 Task: Check the average views per listing of island bar in the last 5 years.
Action: Mouse moved to (843, 194)
Screenshot: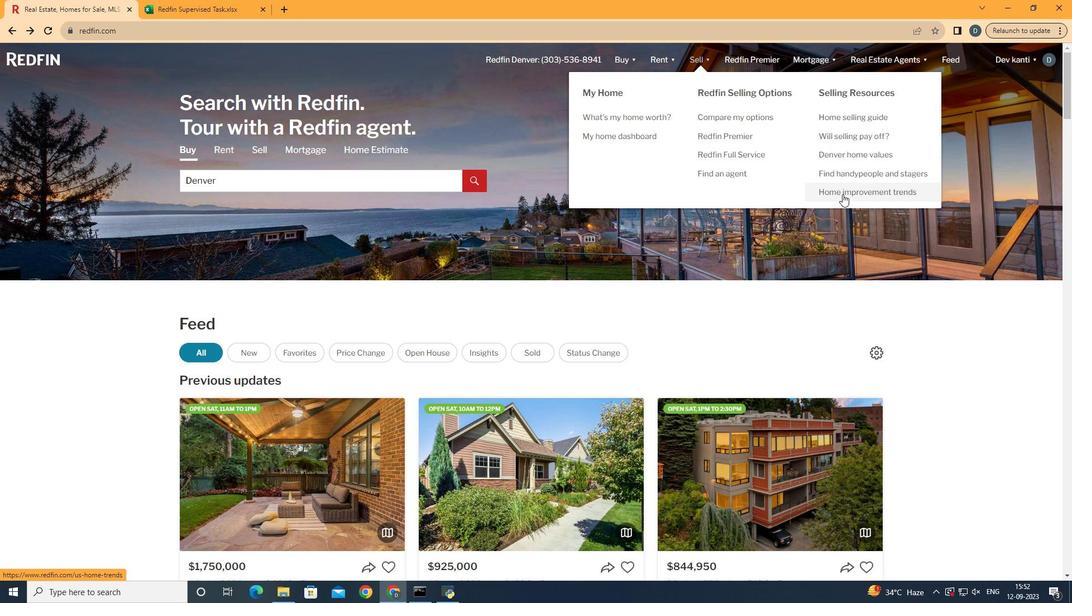 
Action: Mouse pressed left at (843, 194)
Screenshot: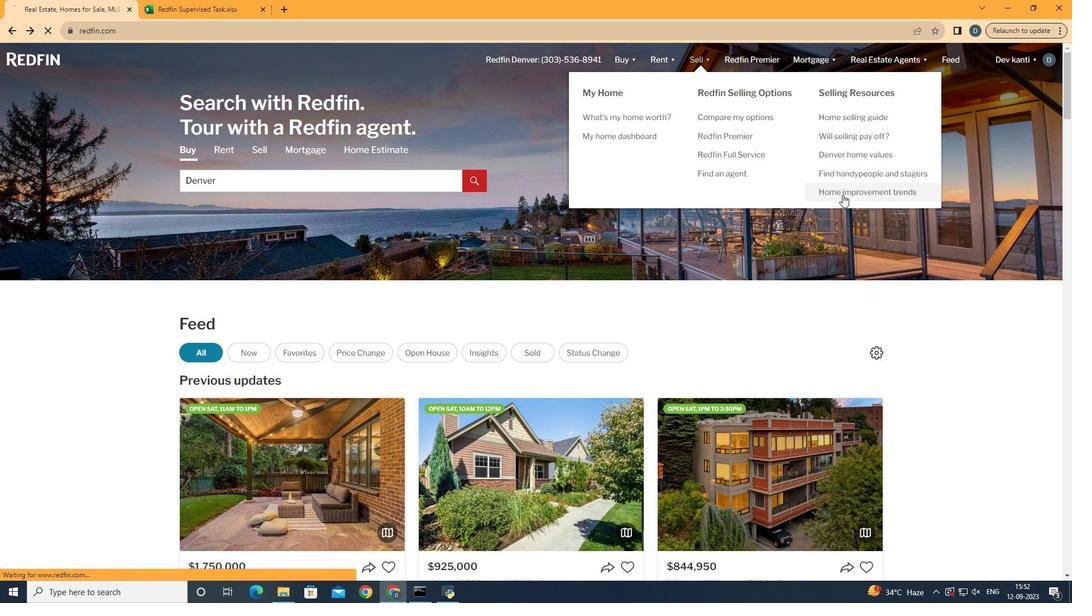 
Action: Mouse moved to (285, 211)
Screenshot: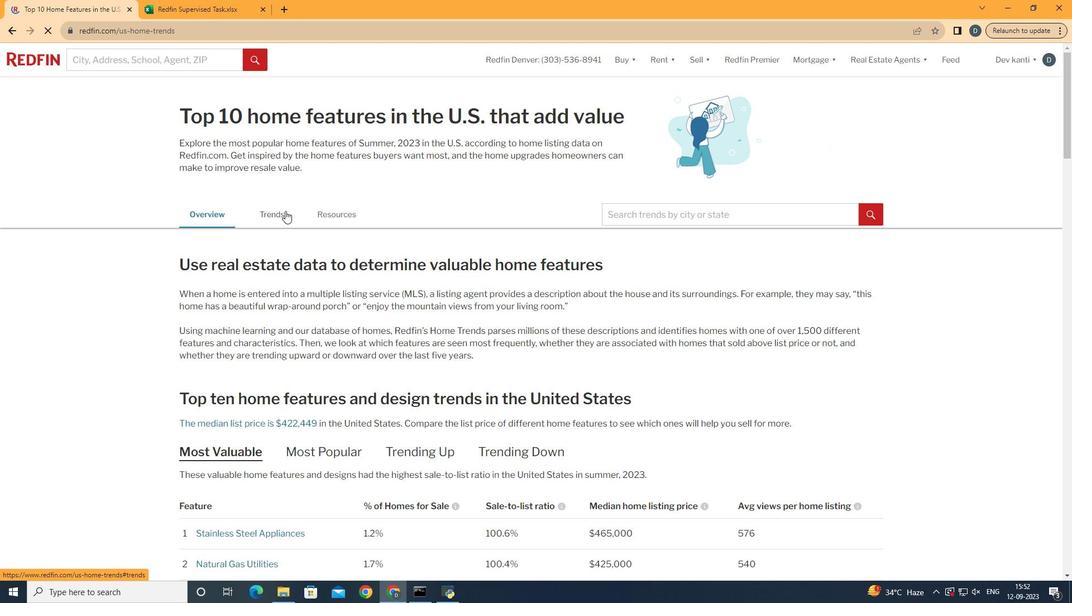 
Action: Mouse pressed left at (285, 211)
Screenshot: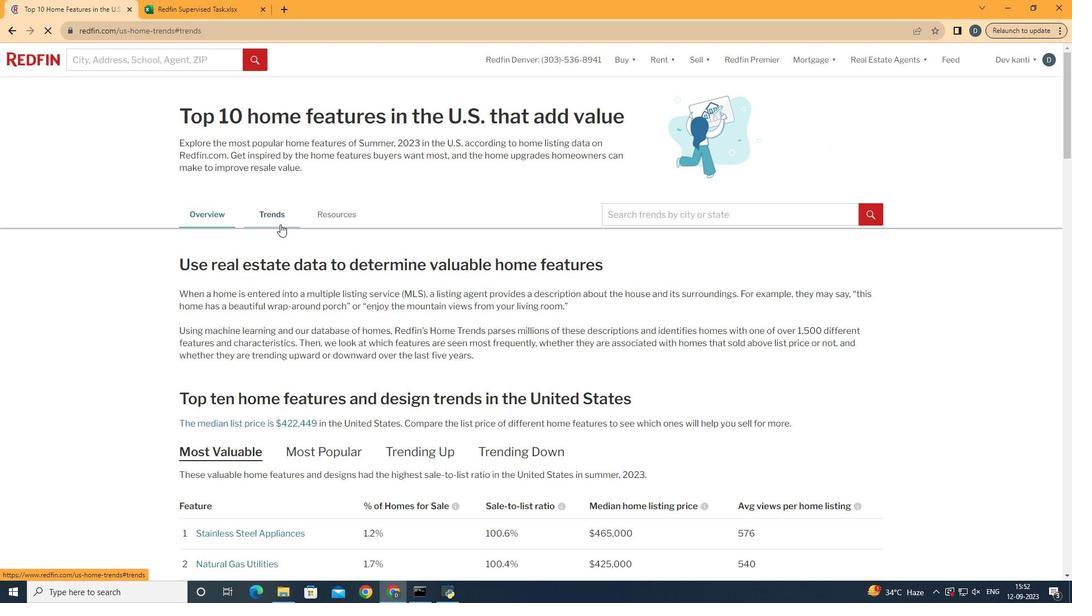 
Action: Mouse moved to (434, 358)
Screenshot: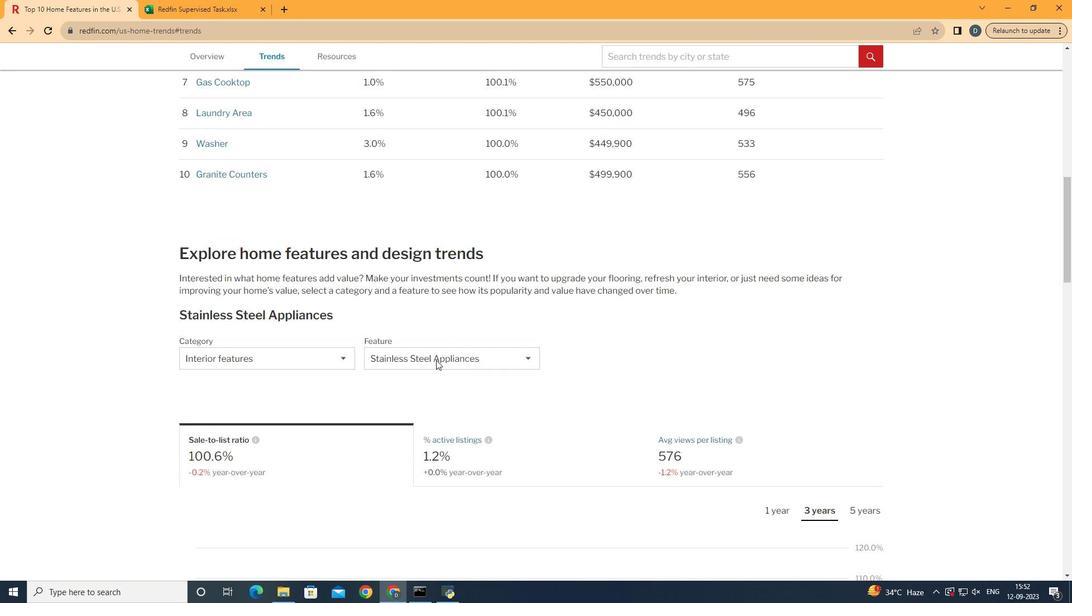 
Action: Mouse scrolled (434, 358) with delta (0, 0)
Screenshot: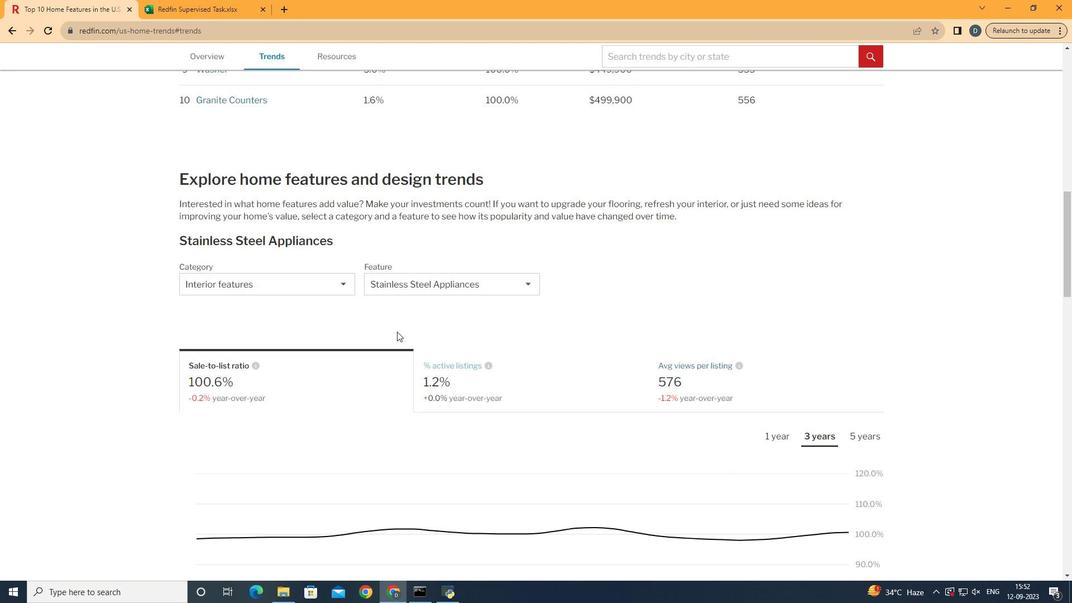 
Action: Mouse moved to (434, 359)
Screenshot: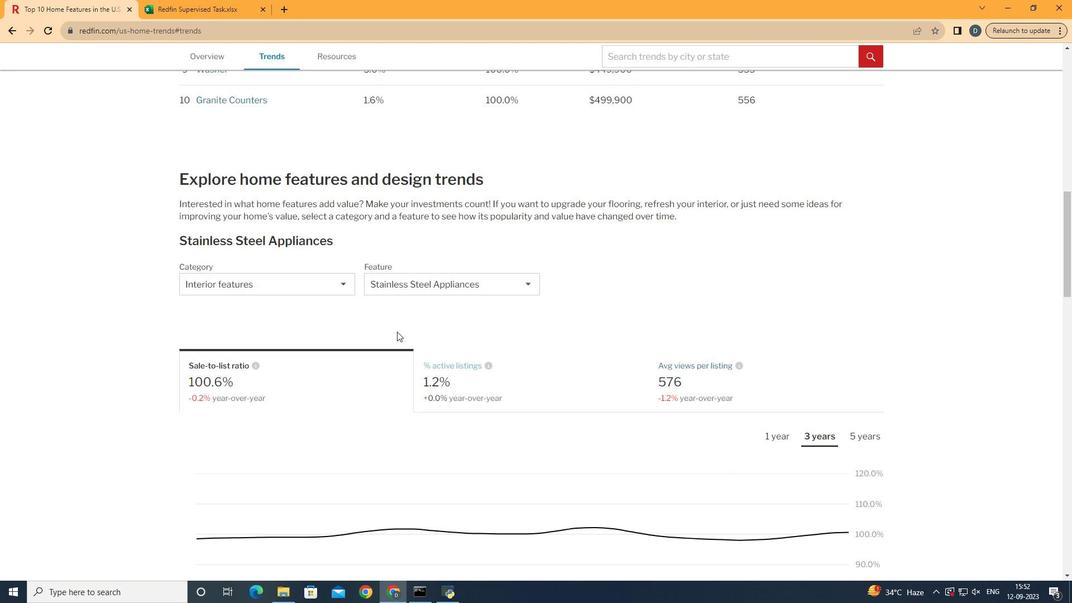 
Action: Mouse scrolled (434, 358) with delta (0, 0)
Screenshot: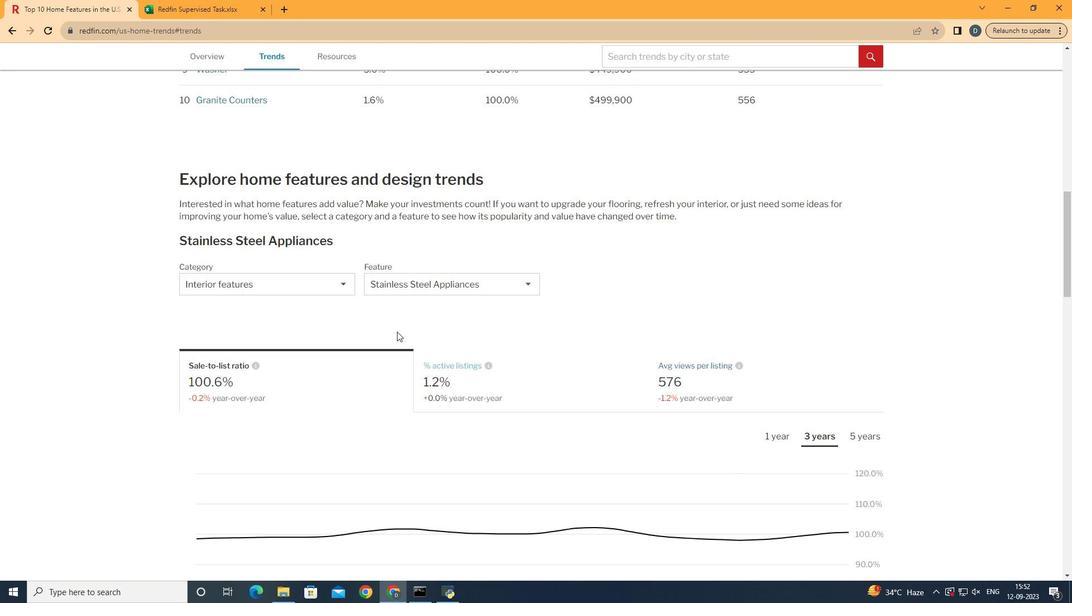 
Action: Mouse moved to (434, 360)
Screenshot: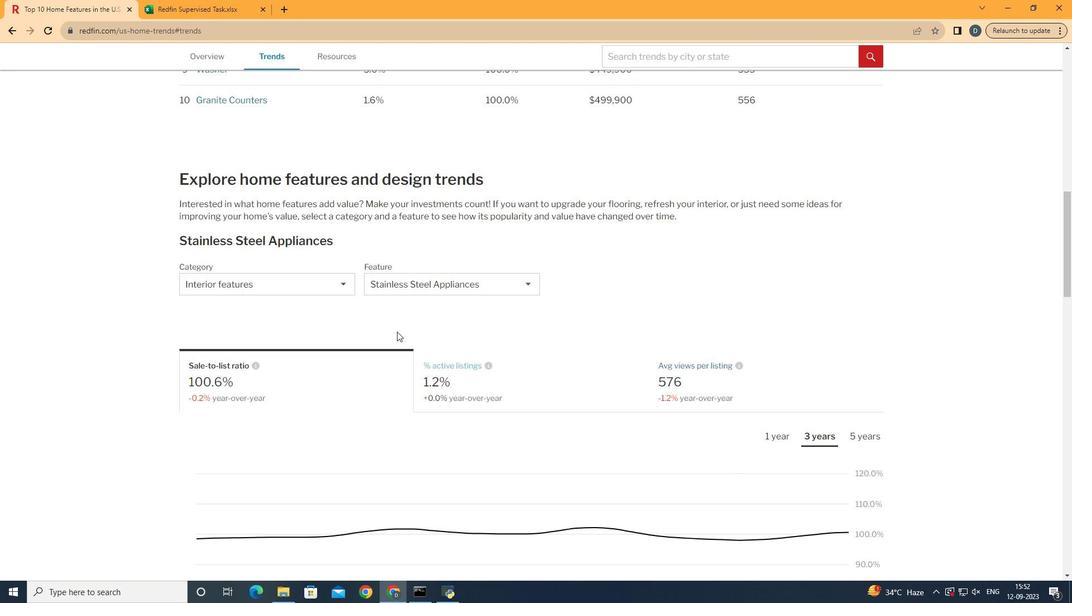 
Action: Mouse scrolled (434, 359) with delta (0, 0)
Screenshot: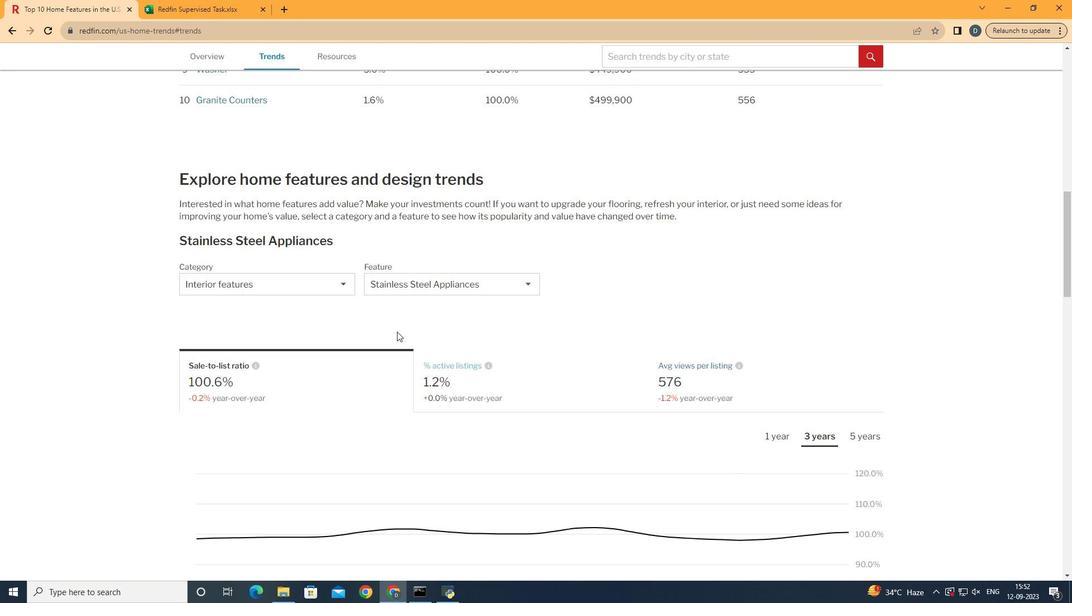 
Action: Mouse moved to (434, 361)
Screenshot: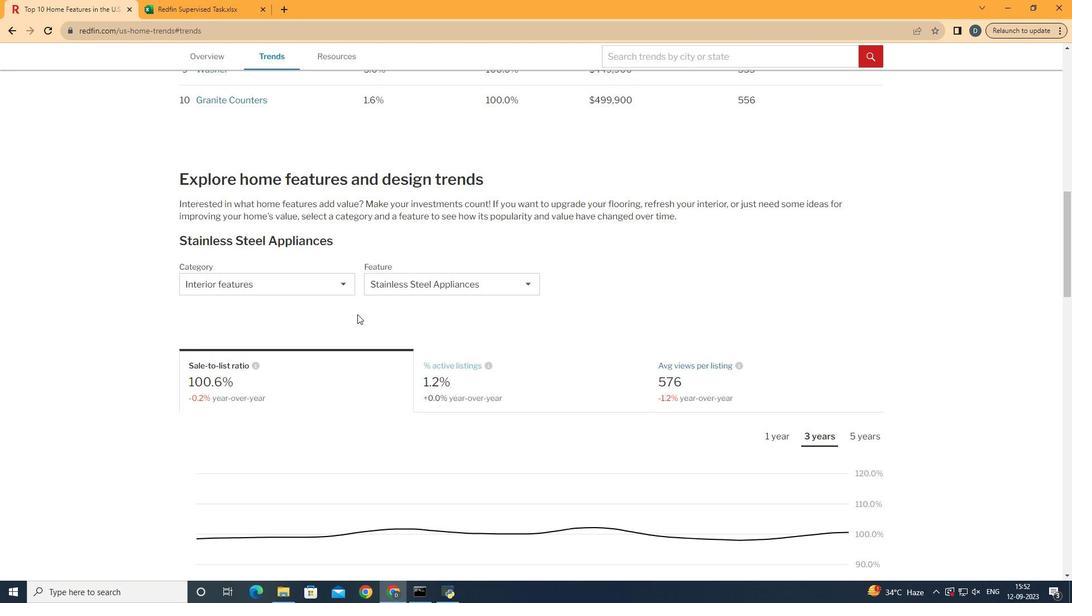 
Action: Mouse scrolled (434, 360) with delta (0, 0)
Screenshot: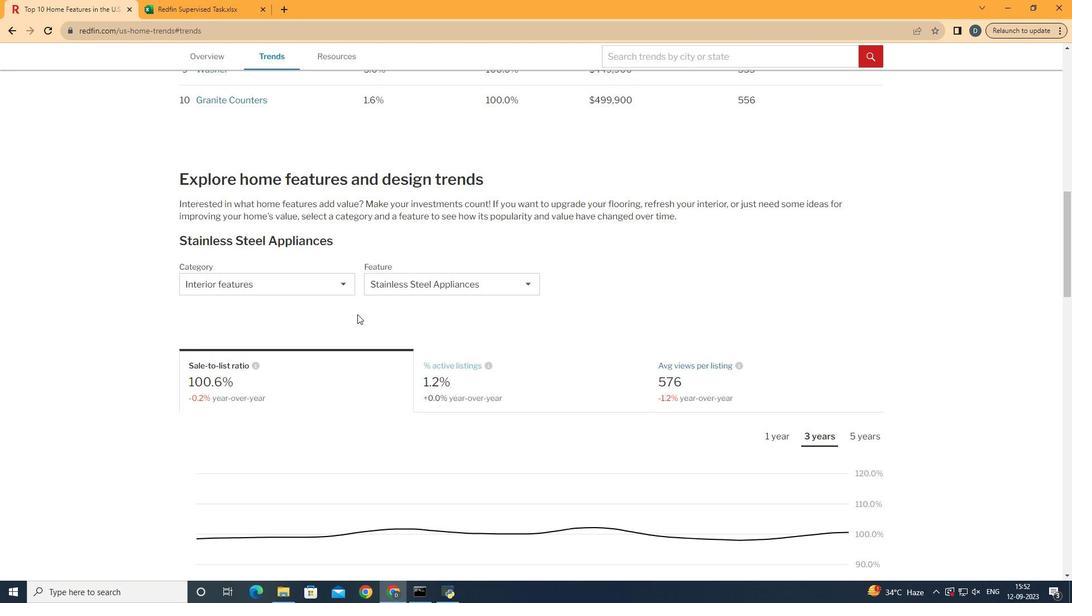 
Action: Mouse scrolled (434, 360) with delta (0, 0)
Screenshot: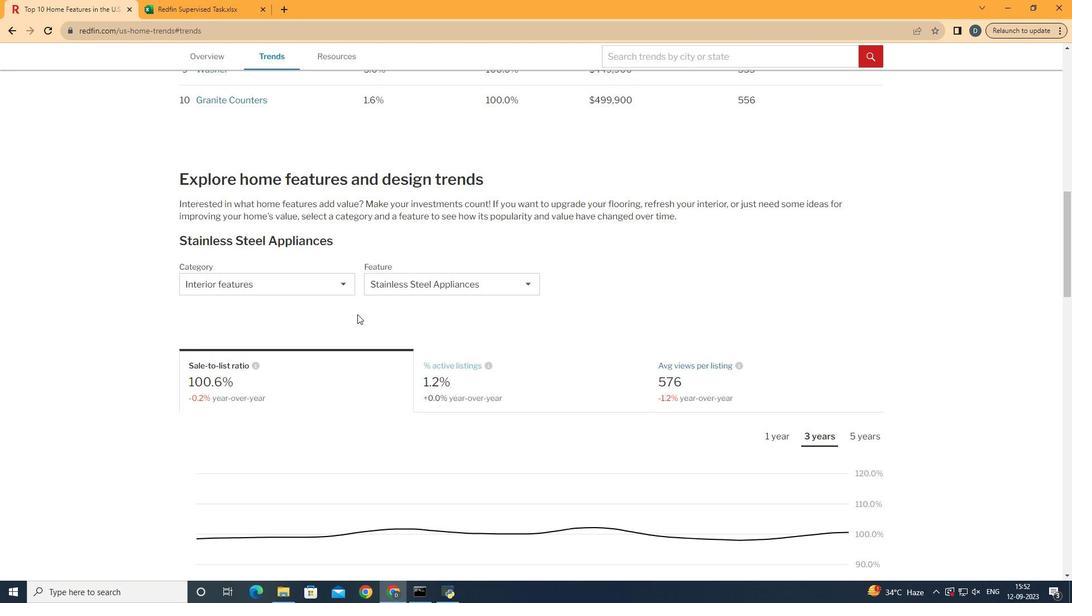 
Action: Mouse scrolled (434, 360) with delta (0, 0)
Screenshot: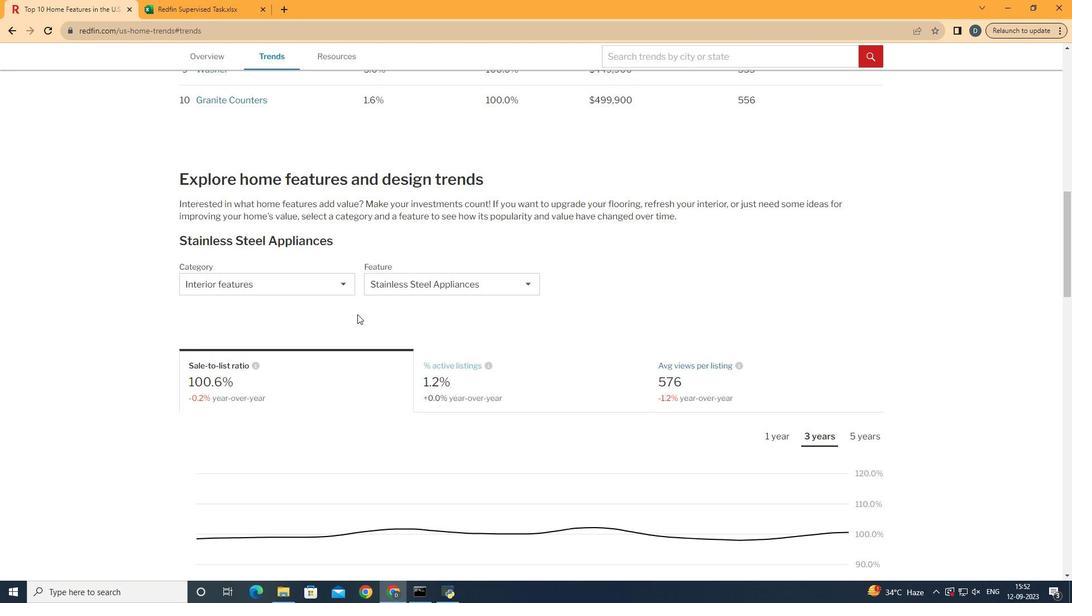 
Action: Mouse moved to (435, 361)
Screenshot: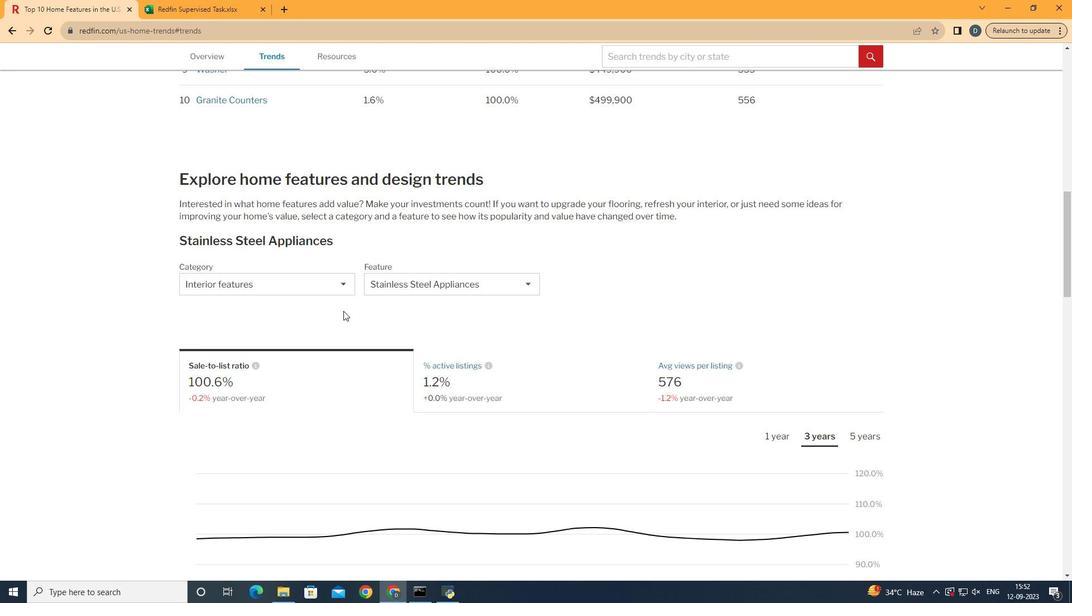 
Action: Mouse scrolled (435, 360) with delta (0, 0)
Screenshot: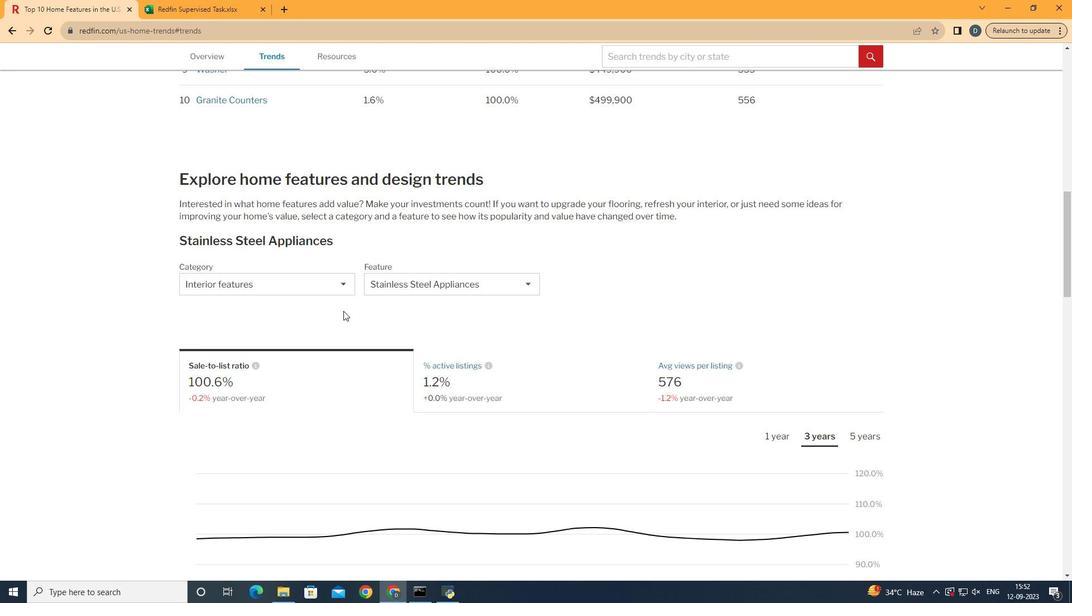 
Action: Mouse moved to (315, 281)
Screenshot: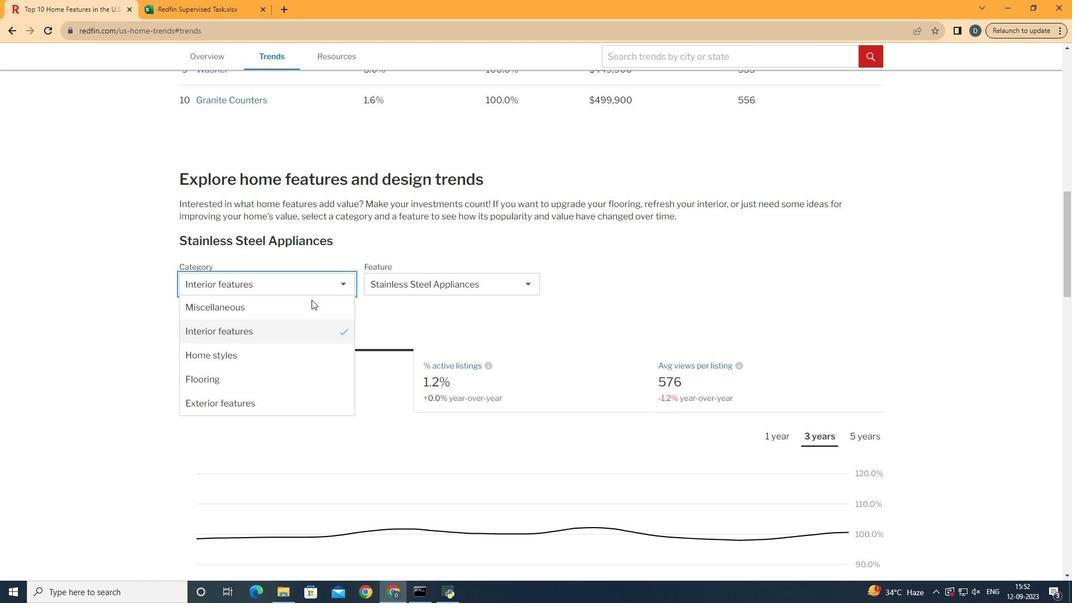
Action: Mouse pressed left at (315, 281)
Screenshot: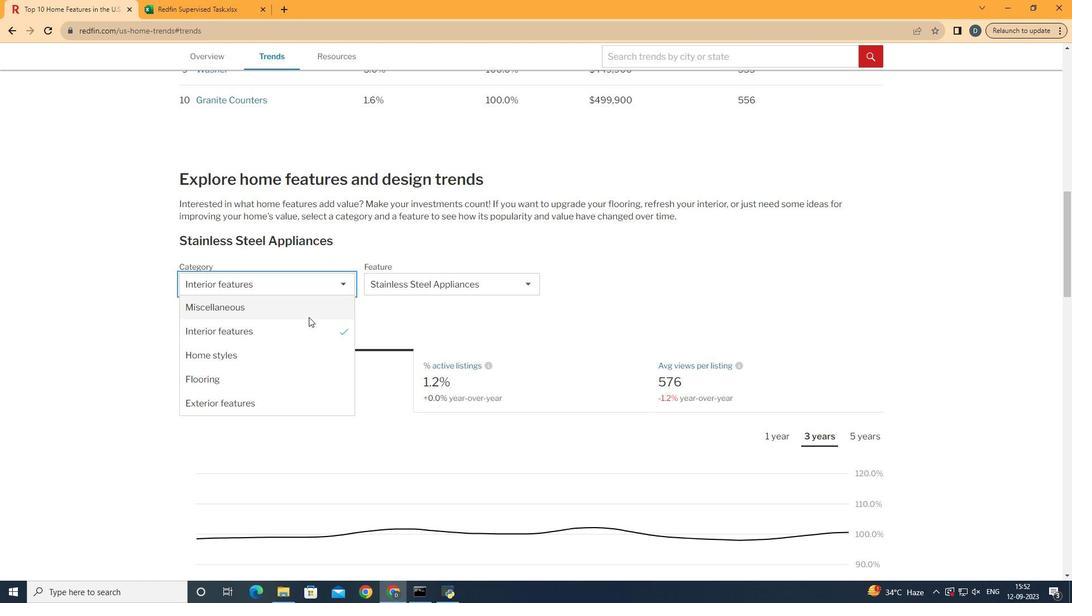 
Action: Mouse moved to (307, 336)
Screenshot: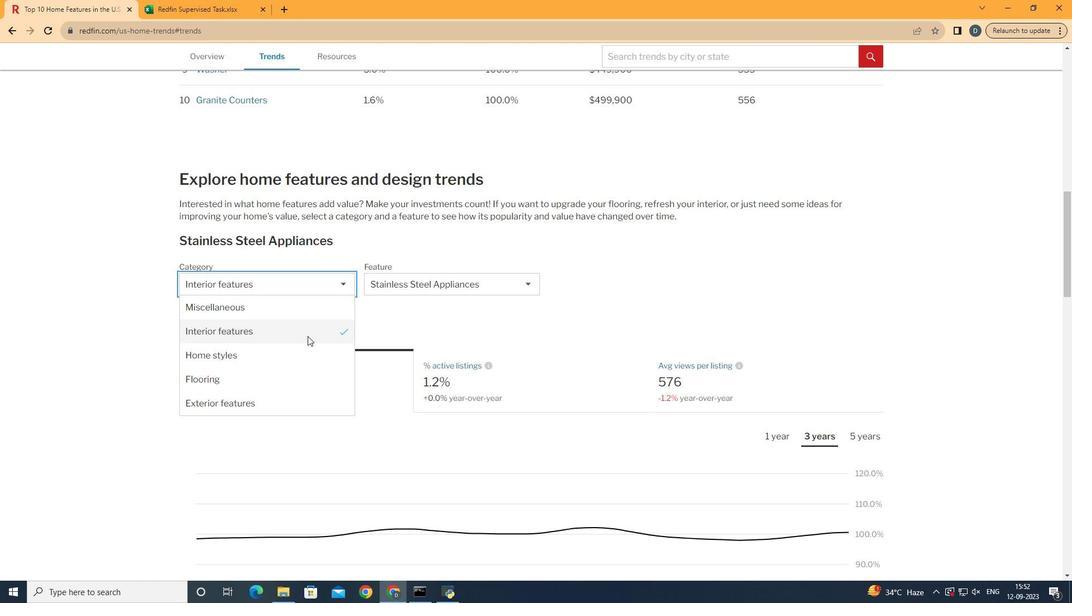 
Action: Mouse pressed left at (307, 336)
Screenshot: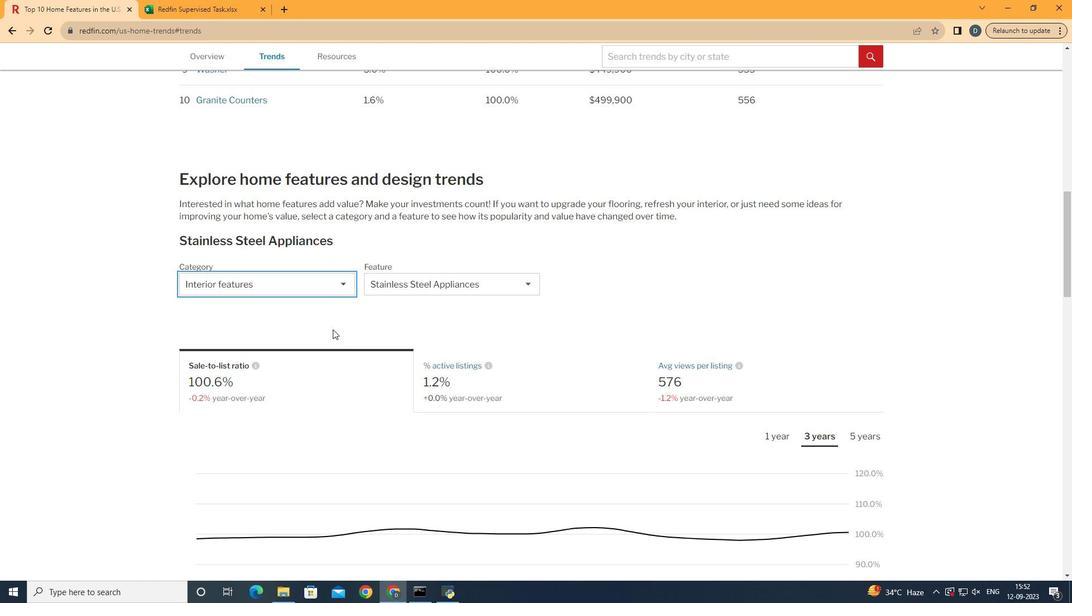 
Action: Mouse moved to (438, 299)
Screenshot: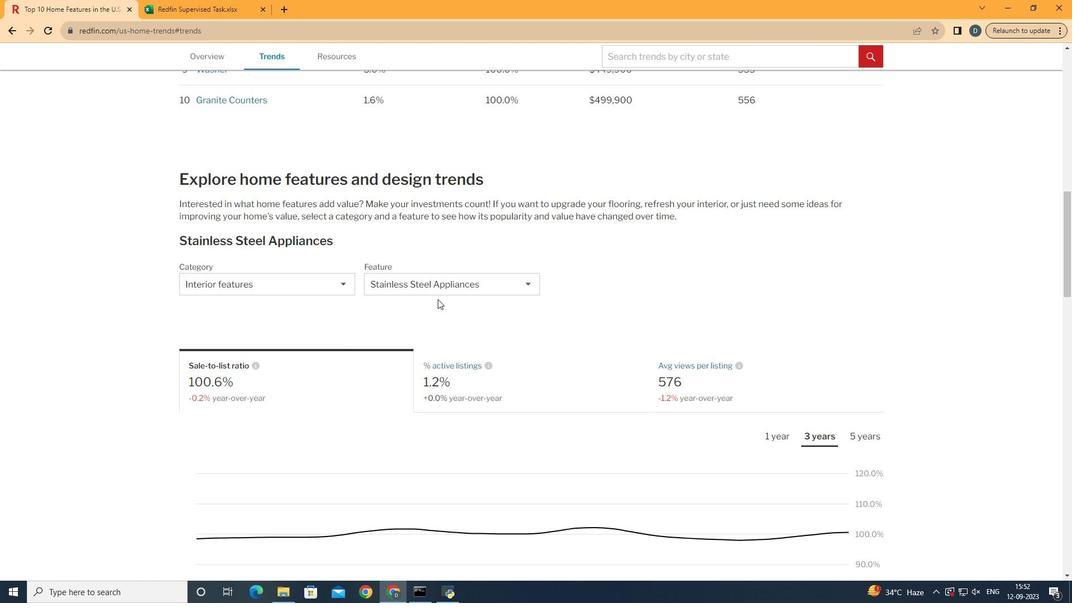 
Action: Mouse pressed left at (438, 299)
Screenshot: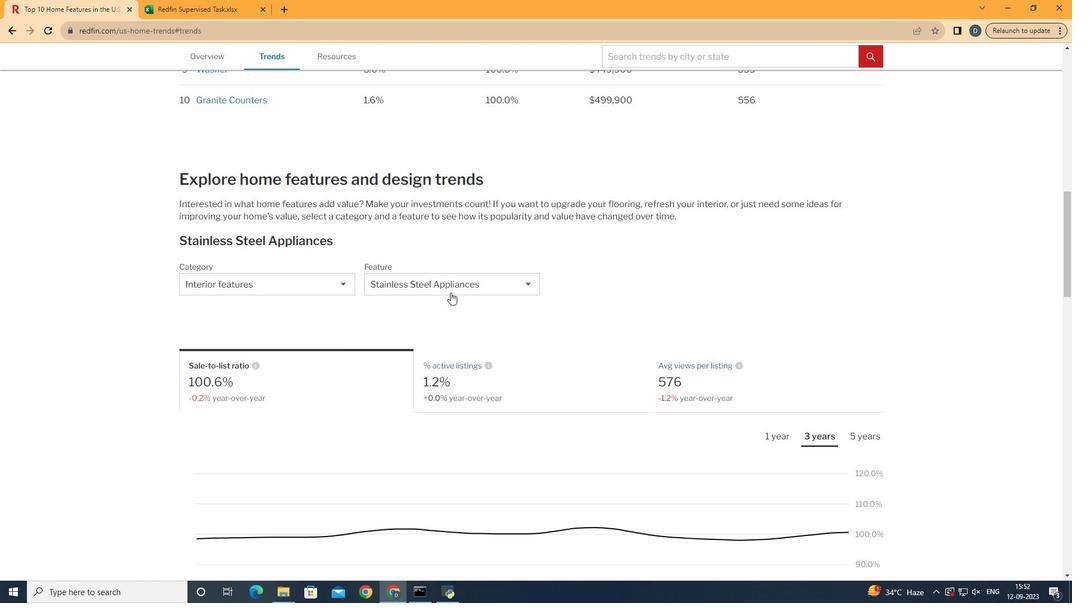 
Action: Mouse moved to (450, 292)
Screenshot: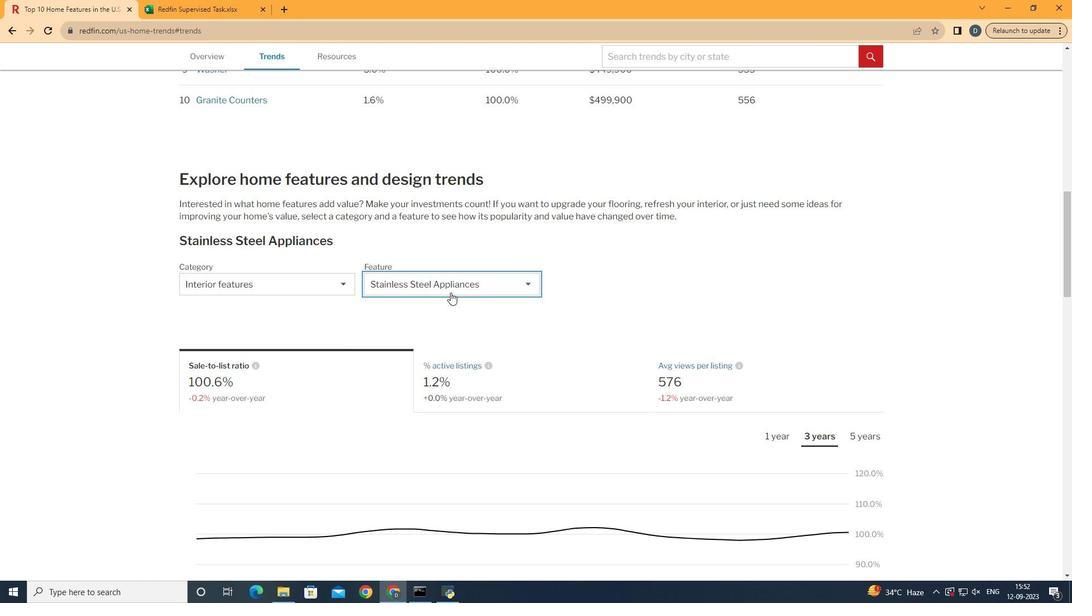 
Action: Mouse pressed left at (450, 292)
Screenshot: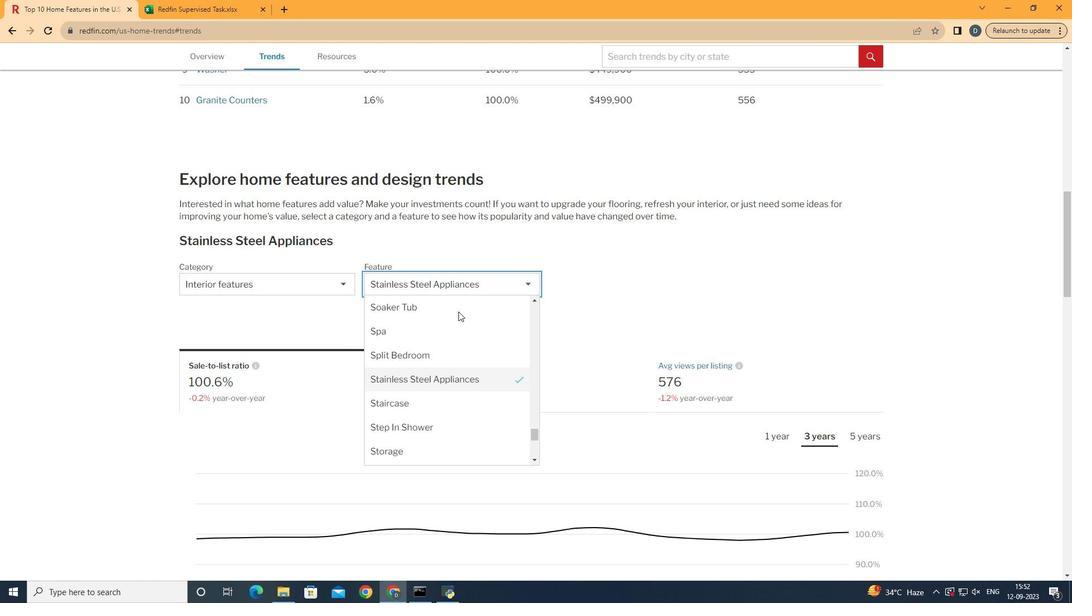 
Action: Mouse moved to (474, 346)
Screenshot: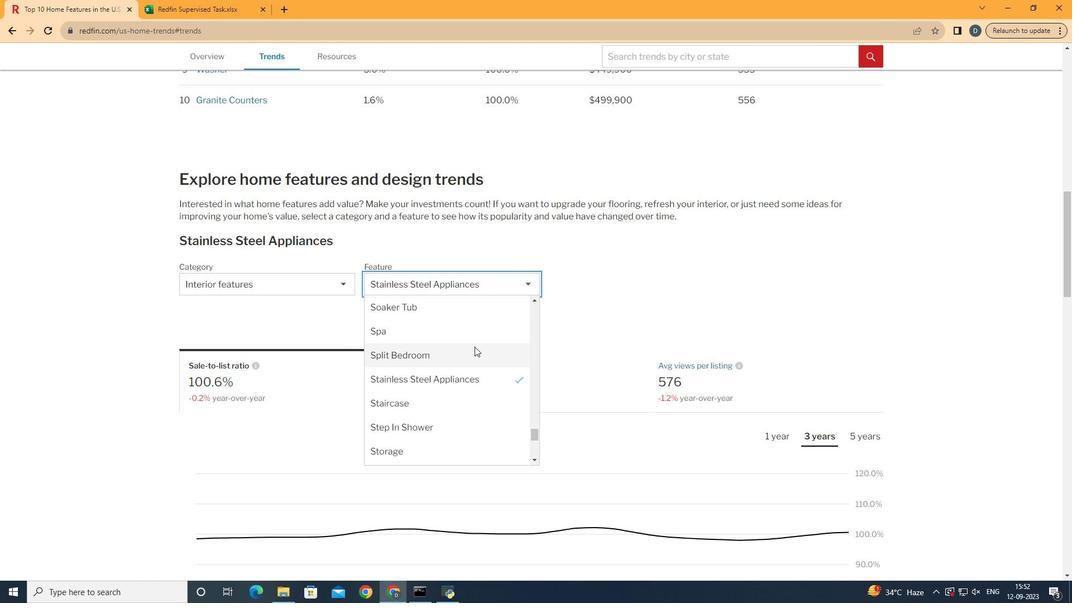 
Action: Mouse scrolled (474, 347) with delta (0, 0)
Screenshot: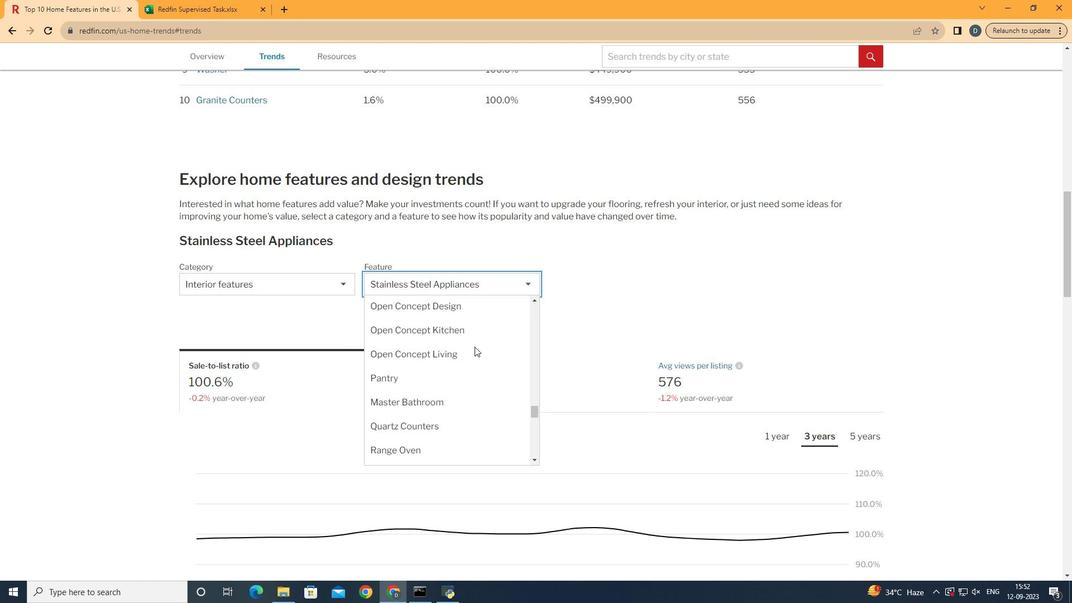 
Action: Mouse scrolled (474, 347) with delta (0, 0)
Screenshot: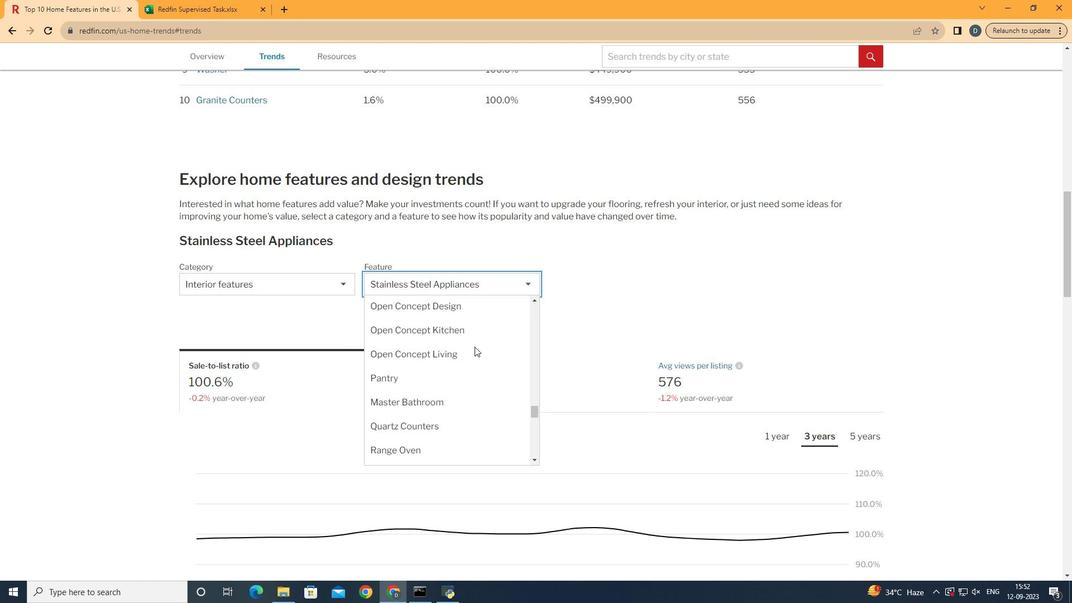 
Action: Mouse scrolled (474, 347) with delta (0, 0)
Screenshot: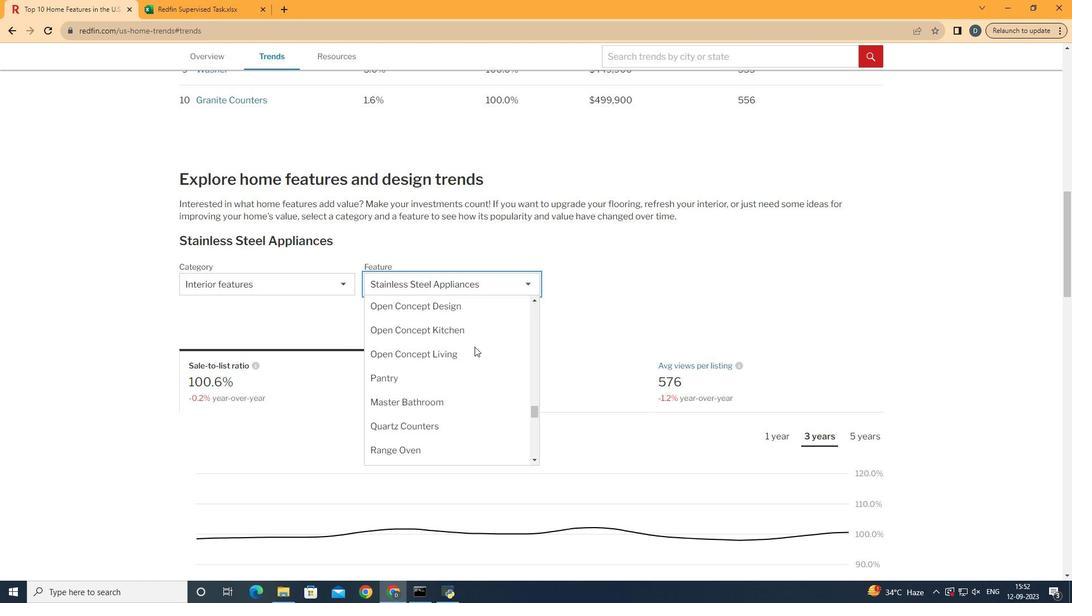 
Action: Mouse scrolled (474, 347) with delta (0, 0)
Screenshot: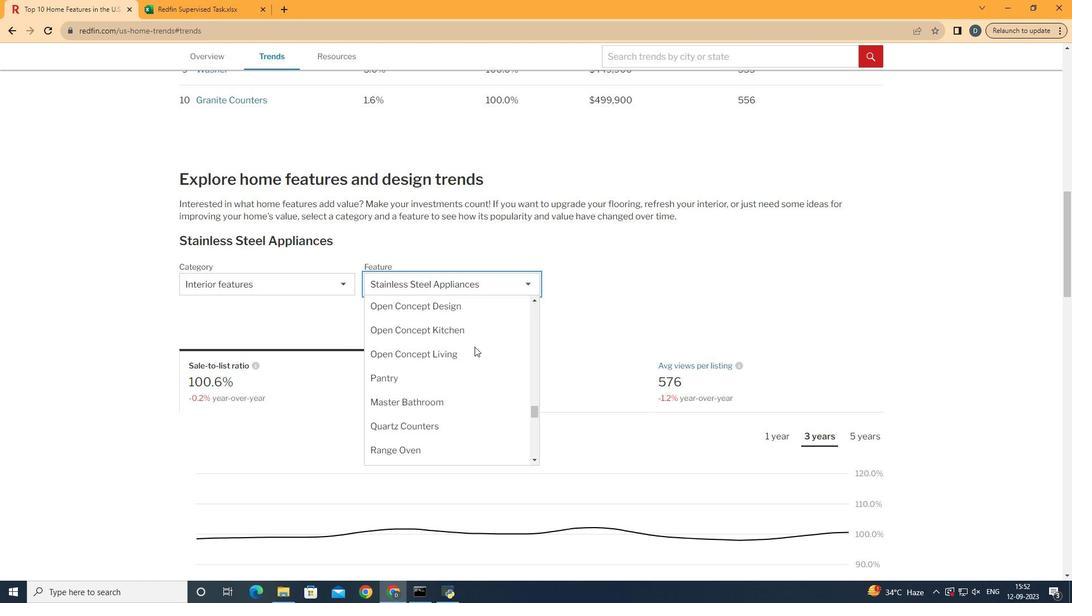 
Action: Mouse scrolled (474, 347) with delta (0, 0)
Screenshot: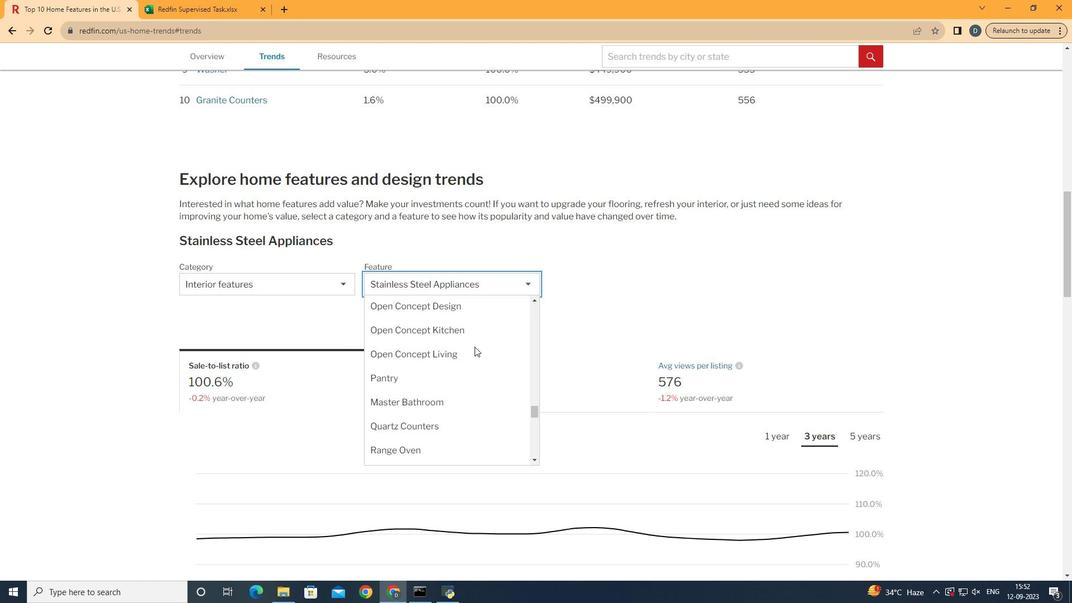 
Action: Mouse scrolled (474, 347) with delta (0, 0)
Screenshot: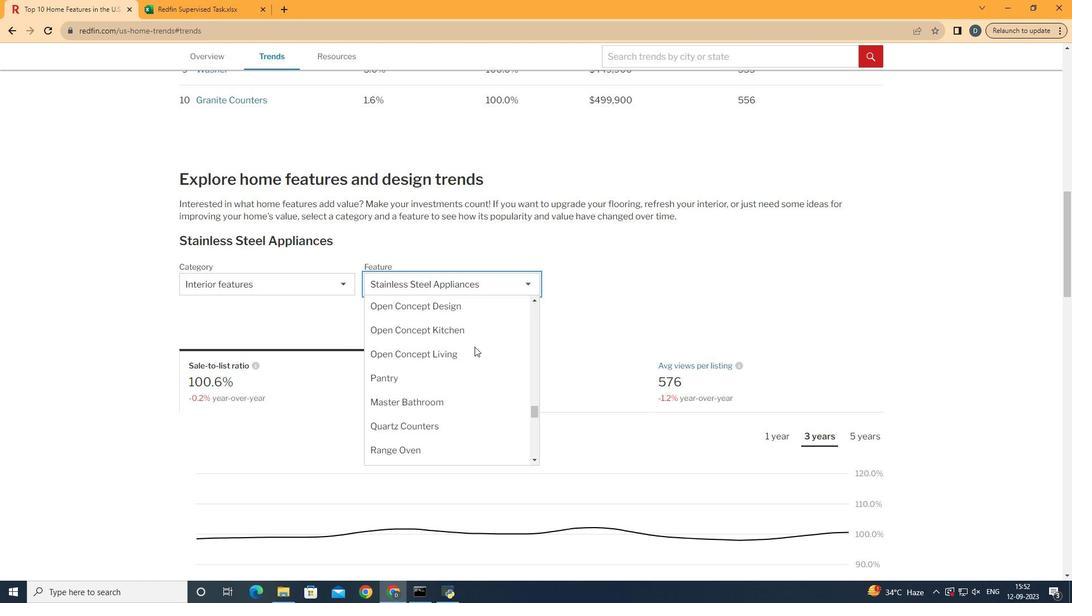 
Action: Mouse scrolled (474, 347) with delta (0, 0)
Screenshot: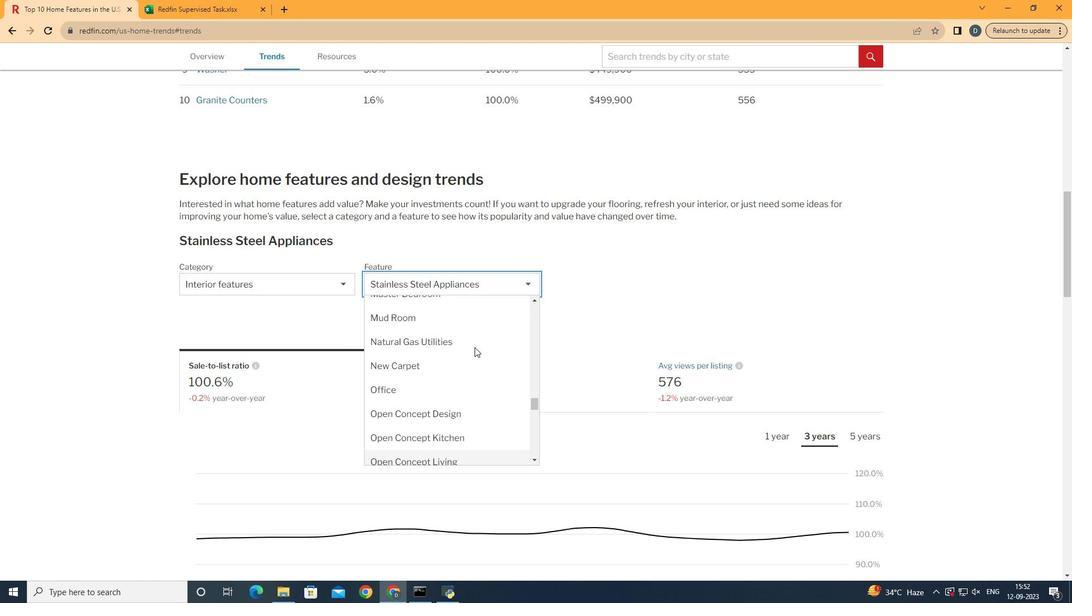 
Action: Mouse scrolled (474, 347) with delta (0, 0)
Screenshot: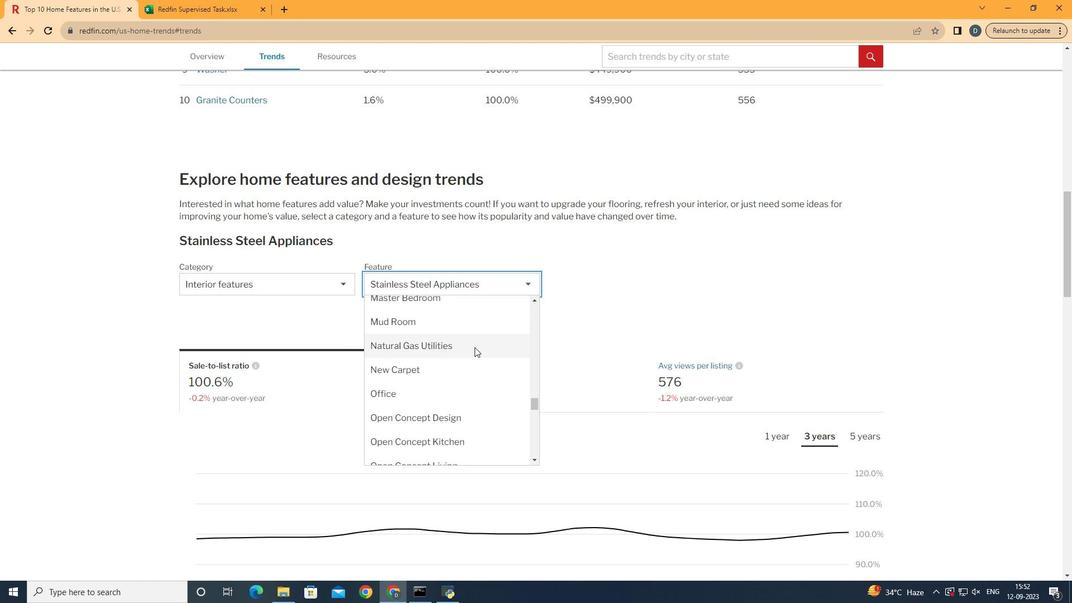 
Action: Mouse moved to (474, 345)
Screenshot: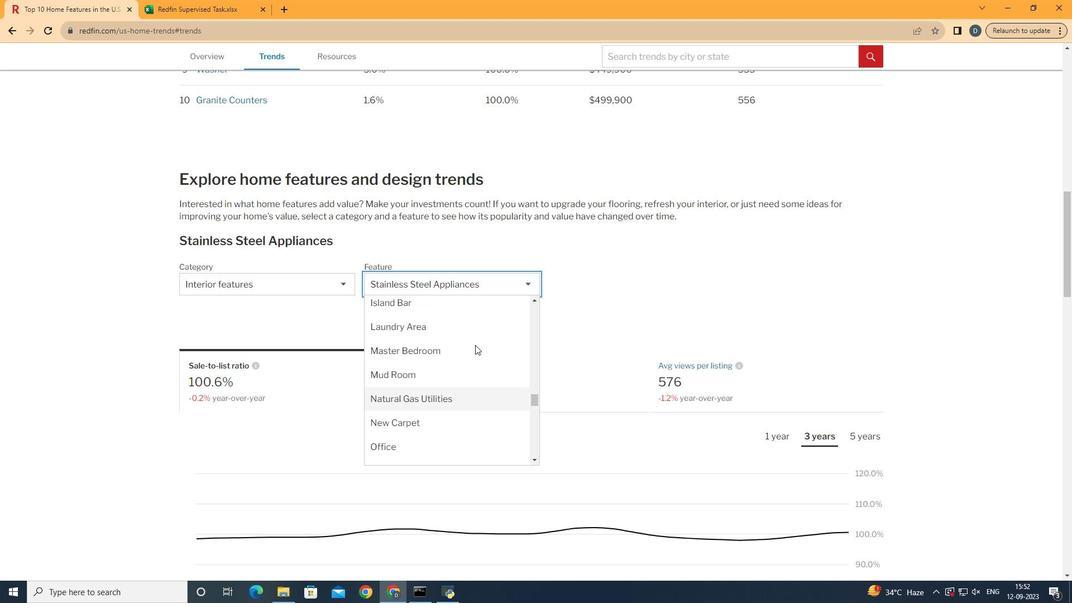 
Action: Mouse scrolled (474, 346) with delta (0, 0)
Screenshot: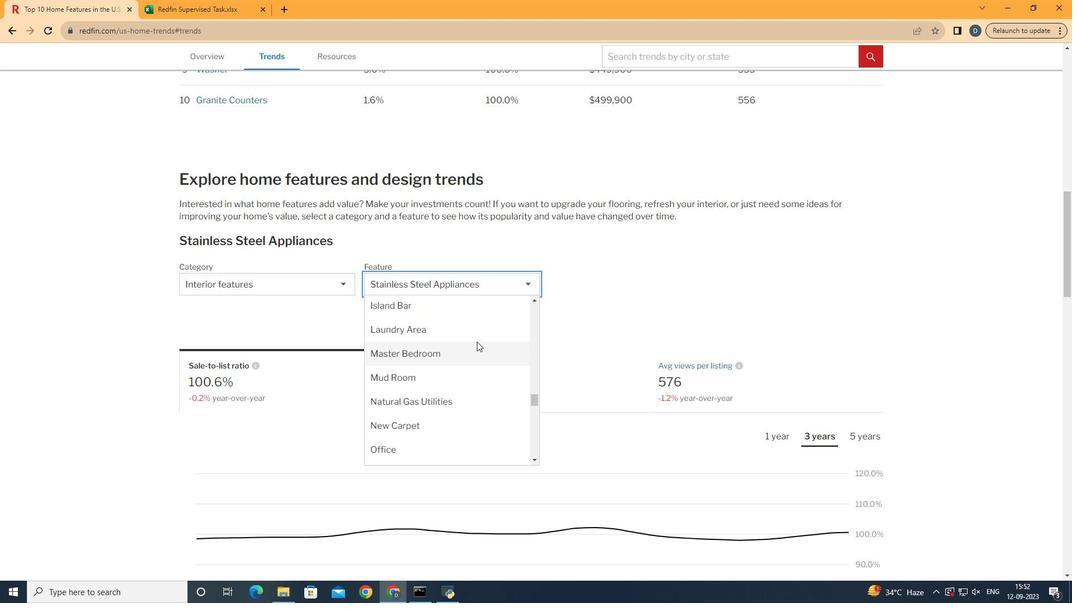 
Action: Mouse moved to (474, 317)
Screenshot: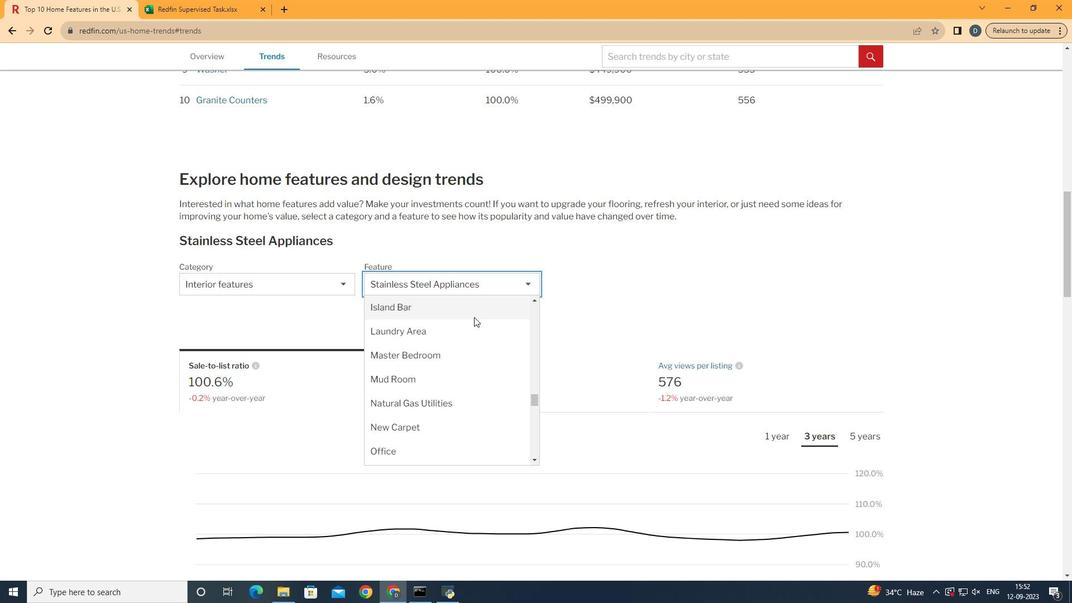 
Action: Mouse pressed left at (474, 317)
Screenshot: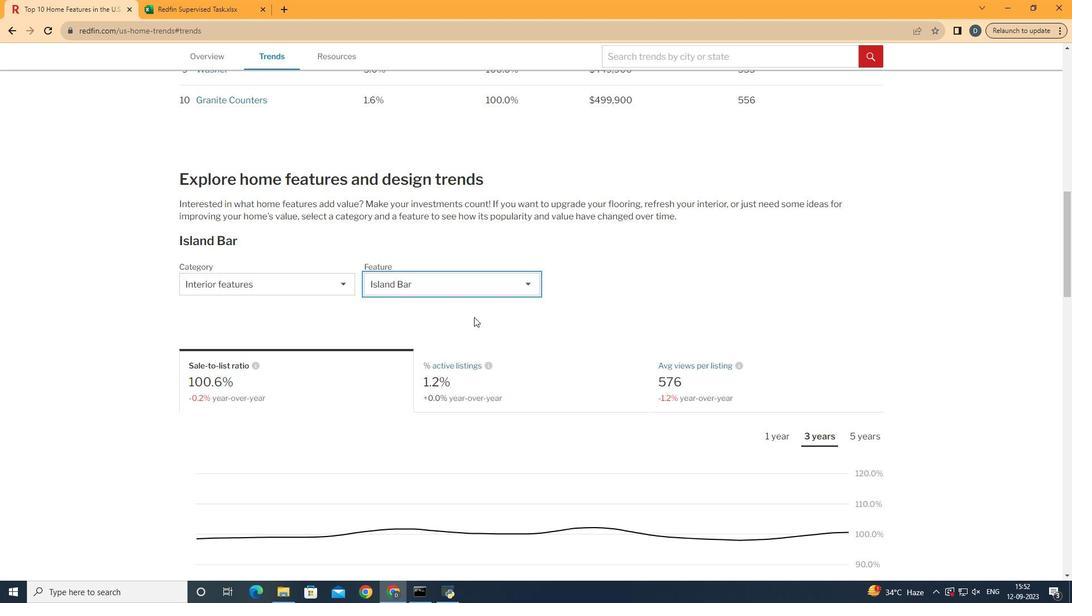 
Action: Mouse moved to (748, 374)
Screenshot: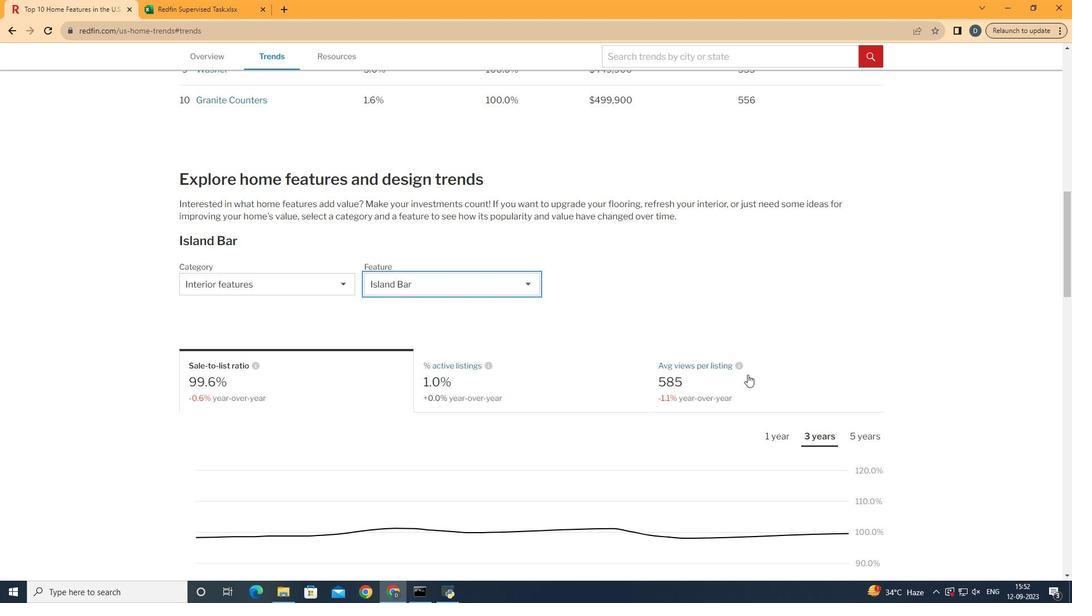 
Action: Mouse pressed left at (748, 374)
Screenshot: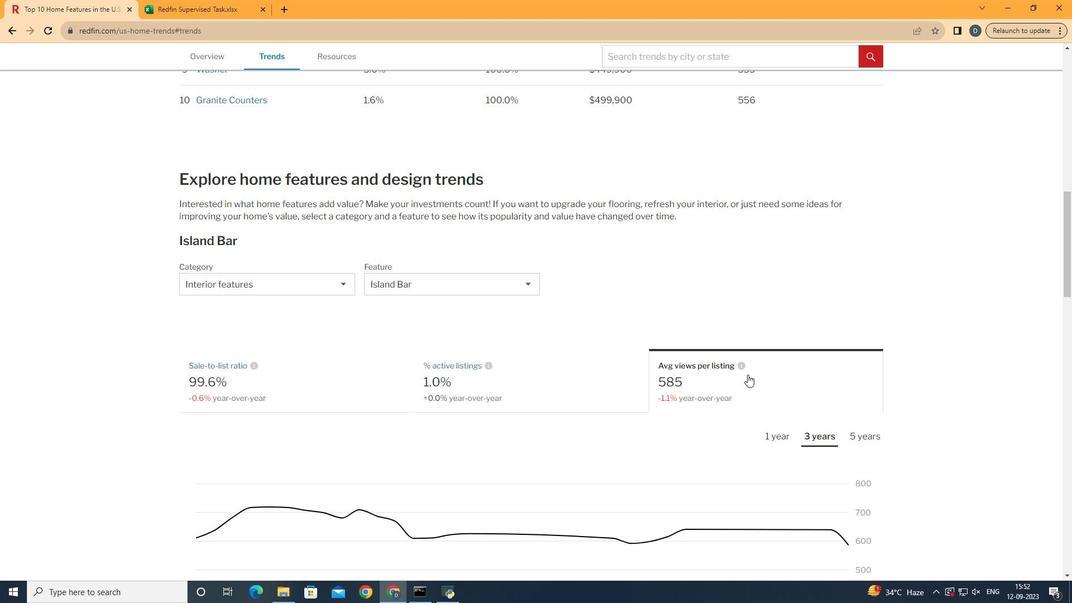 
Action: Mouse scrolled (748, 374) with delta (0, 0)
Screenshot: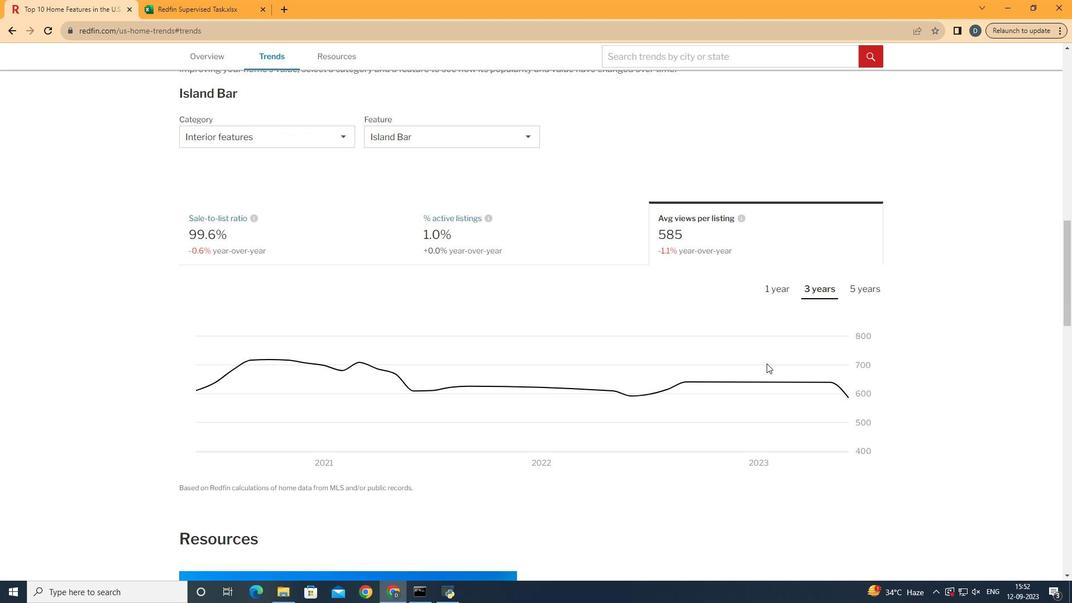 
Action: Mouse scrolled (748, 374) with delta (0, 0)
Screenshot: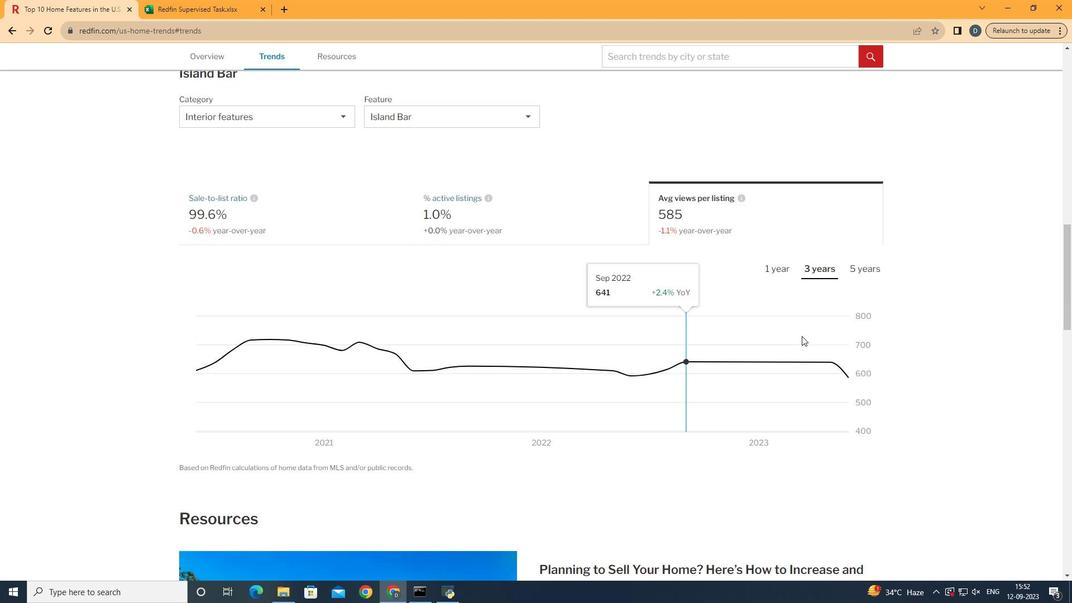 
Action: Mouse scrolled (748, 374) with delta (0, 0)
Screenshot: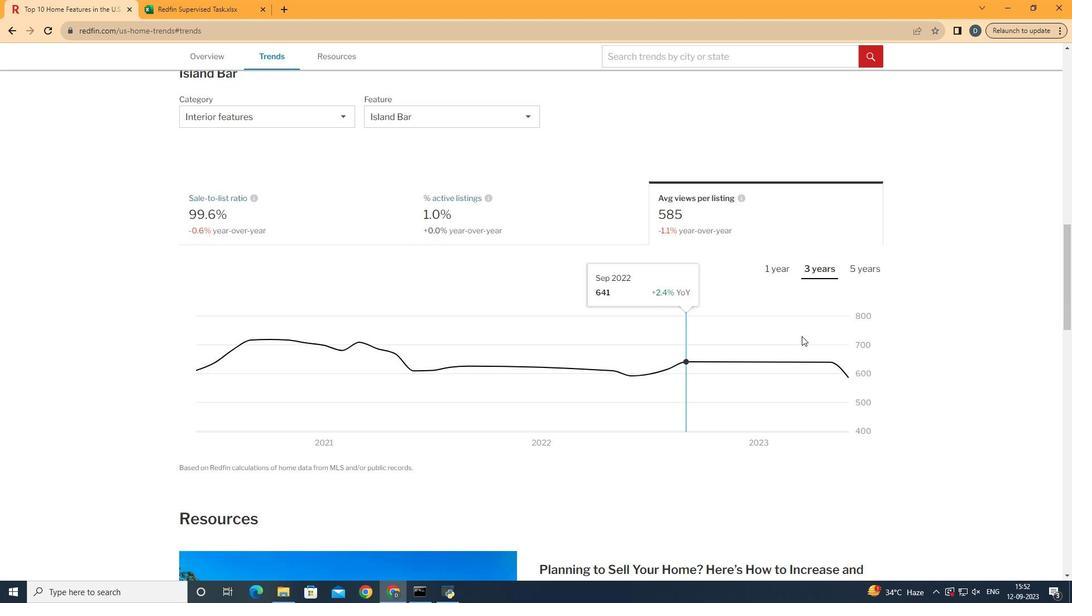 
Action: Mouse moved to (874, 268)
Screenshot: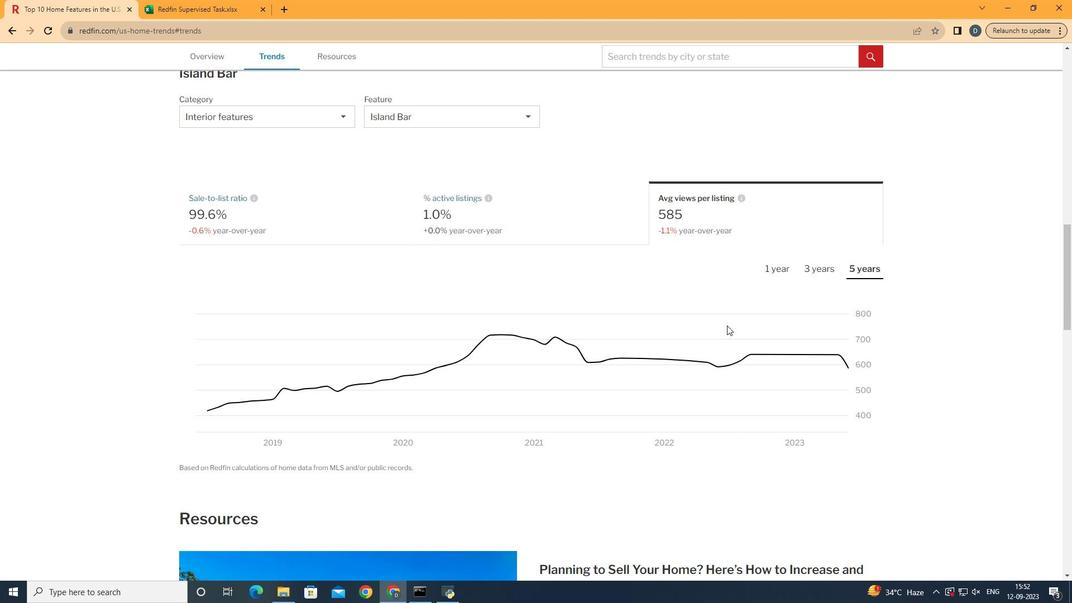 
Action: Mouse pressed left at (874, 268)
Screenshot: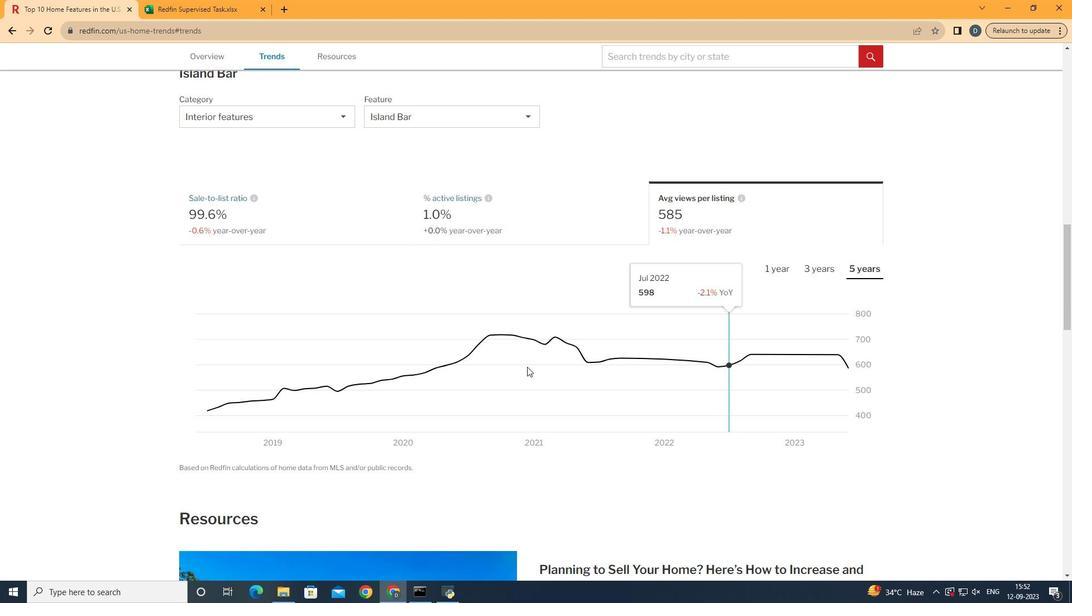 
Action: Mouse moved to (837, 388)
Screenshot: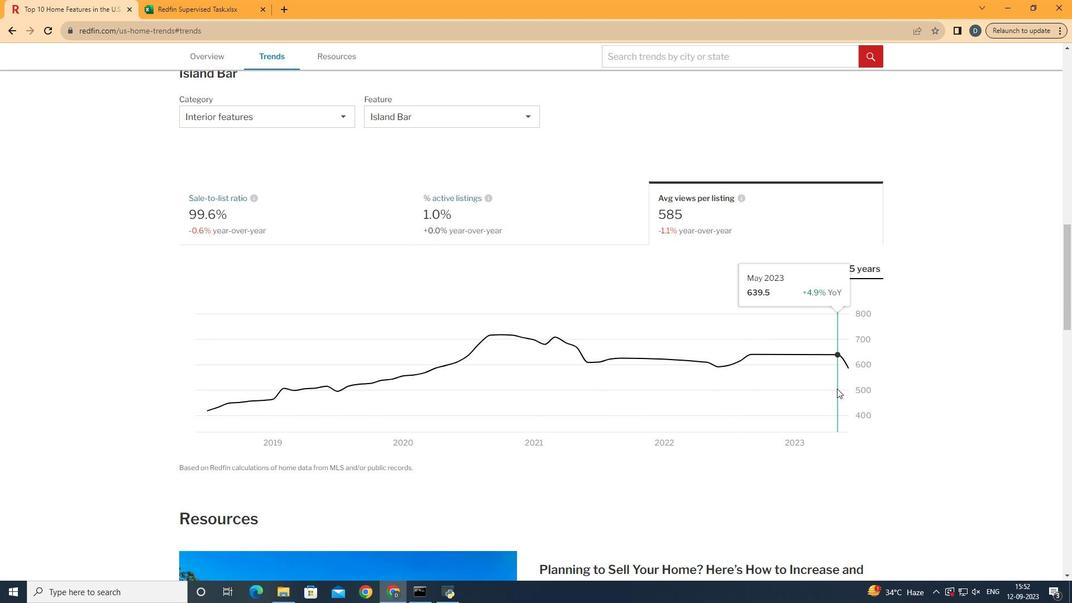 
